 Task: Add Sprouts Milk Chocolate Covered Almonds to the cart.
Action: Mouse moved to (24, 72)
Screenshot: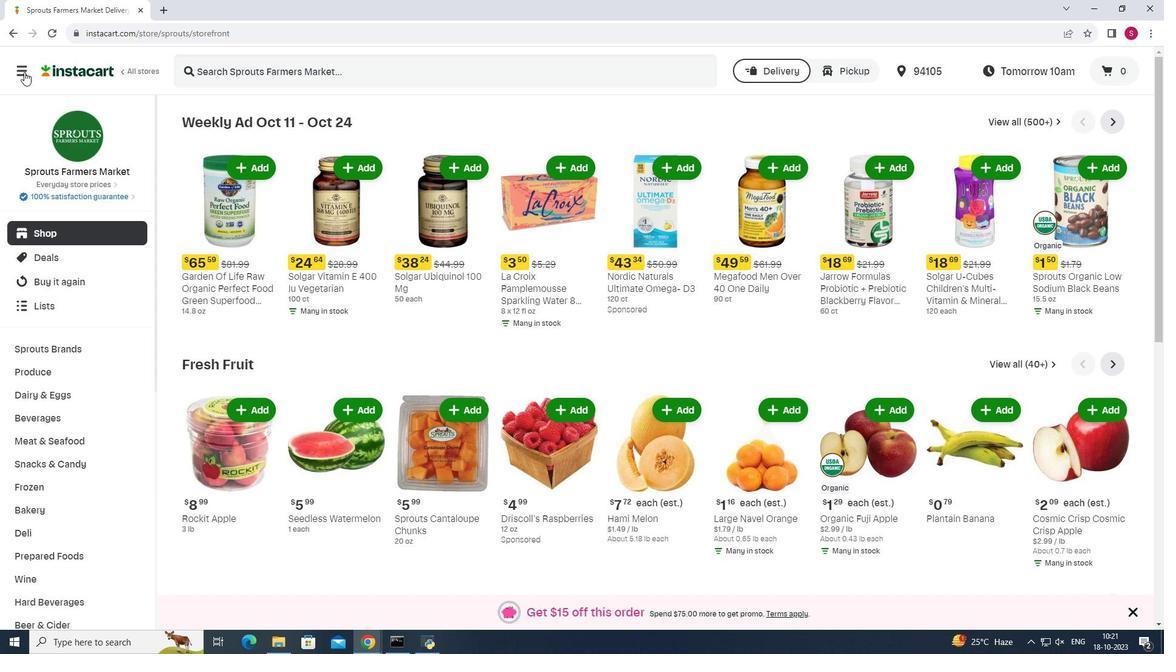 
Action: Mouse pressed left at (24, 72)
Screenshot: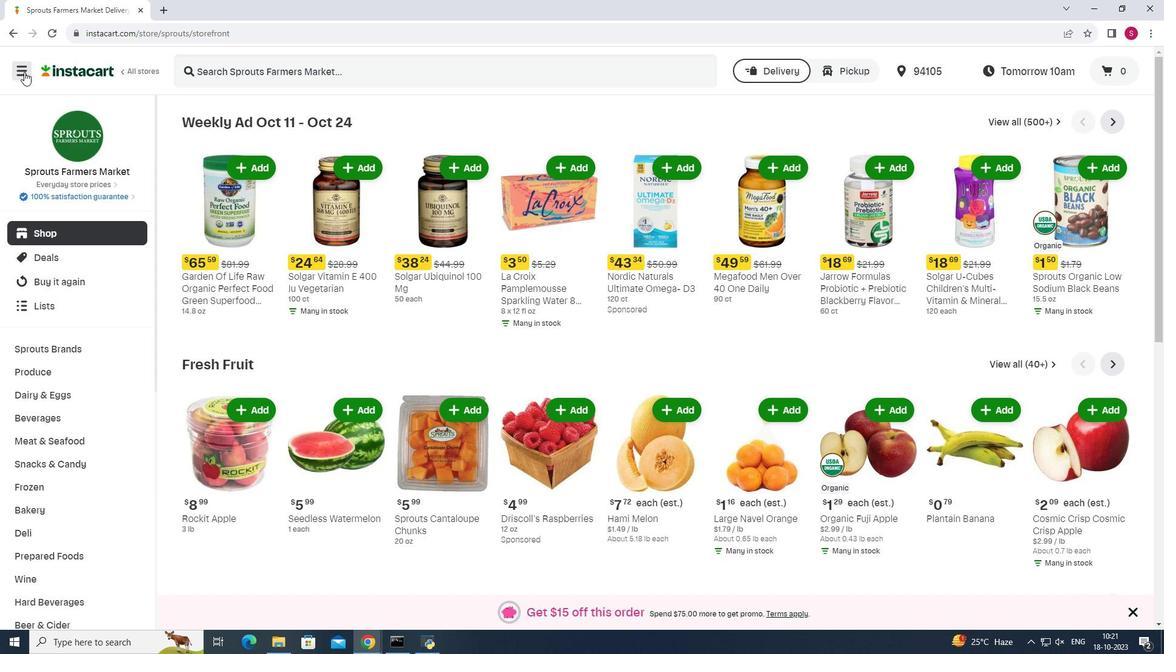 
Action: Mouse moved to (77, 317)
Screenshot: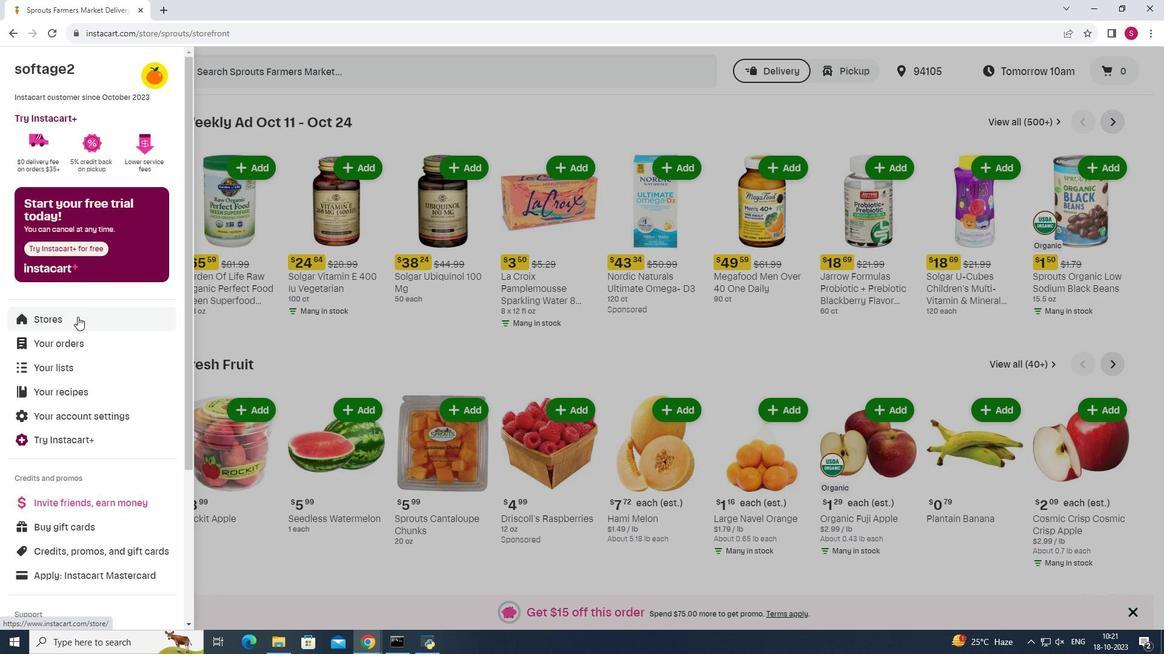 
Action: Mouse pressed left at (77, 317)
Screenshot: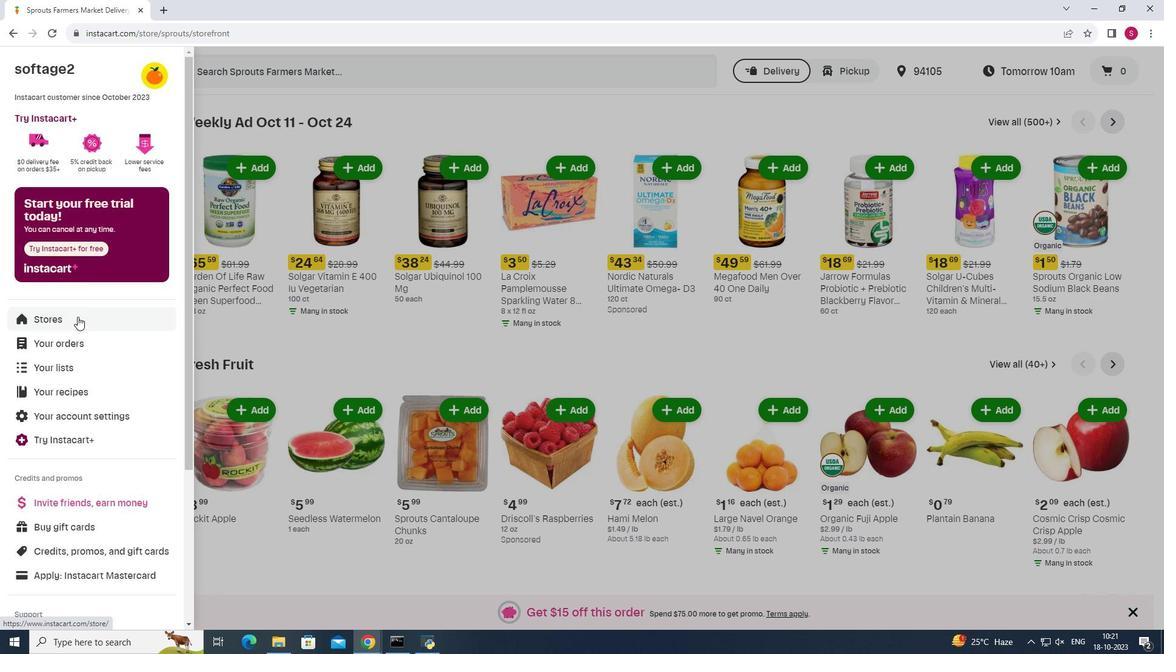 
Action: Mouse moved to (286, 108)
Screenshot: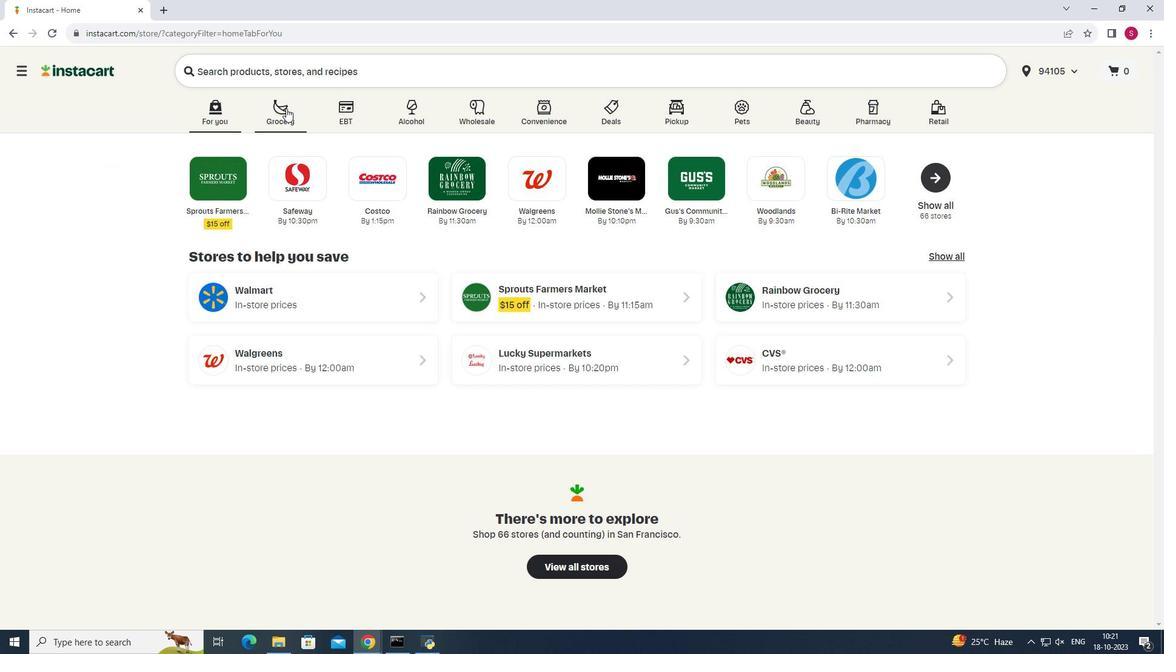 
Action: Mouse pressed left at (286, 108)
Screenshot: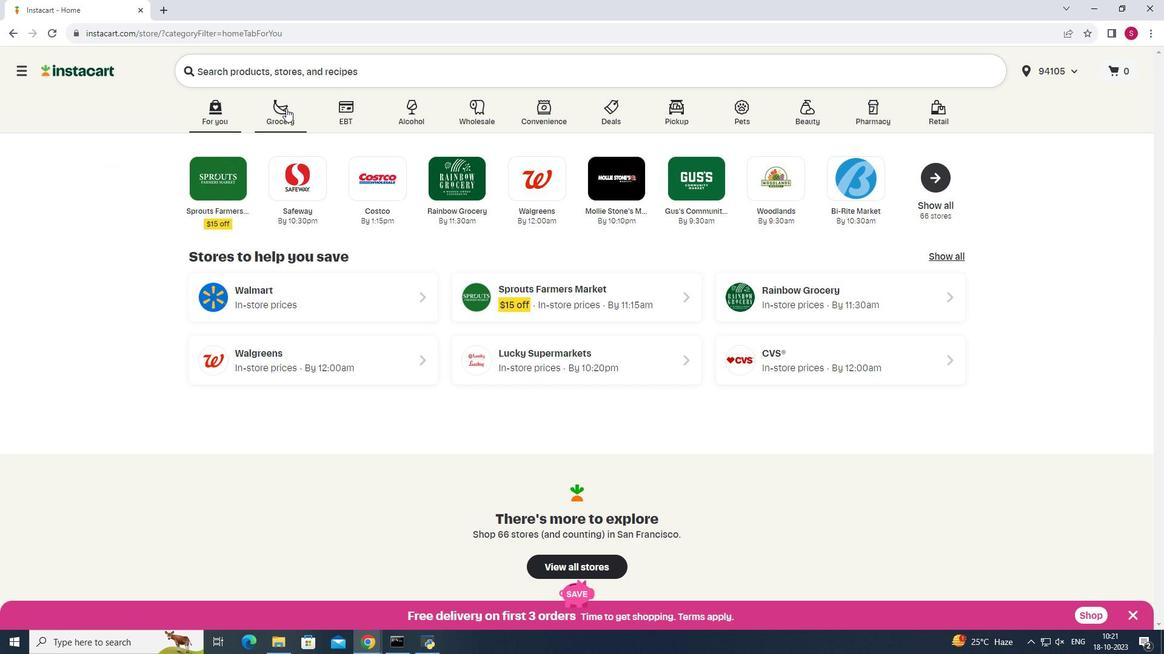
Action: Mouse moved to (840, 164)
Screenshot: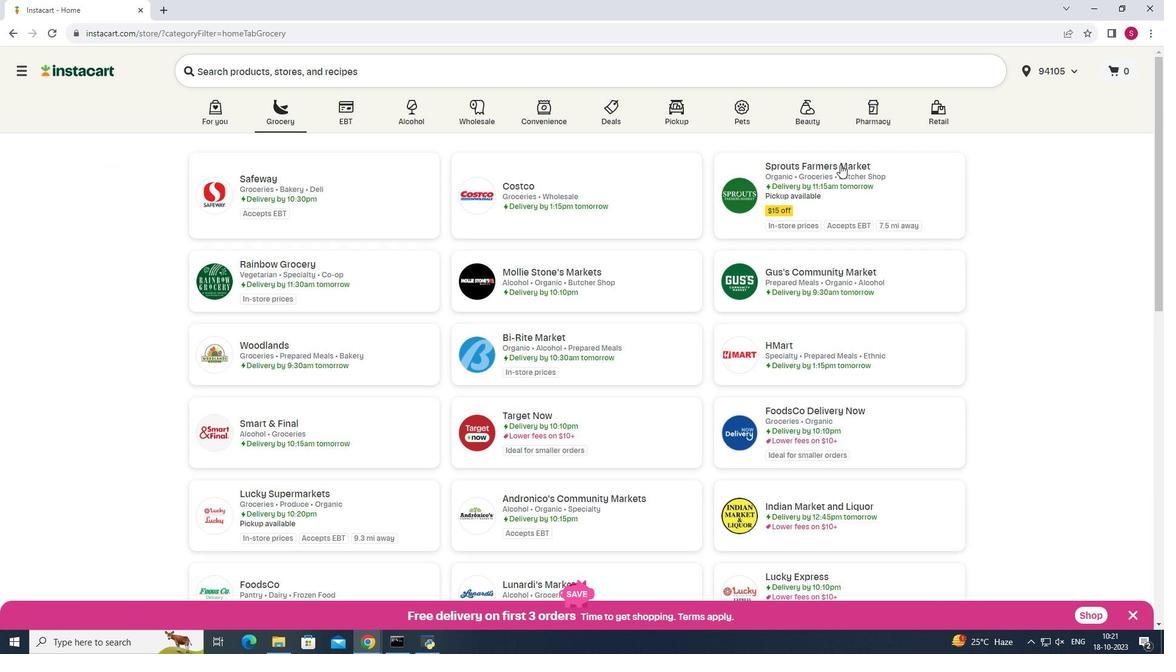 
Action: Mouse pressed left at (840, 164)
Screenshot: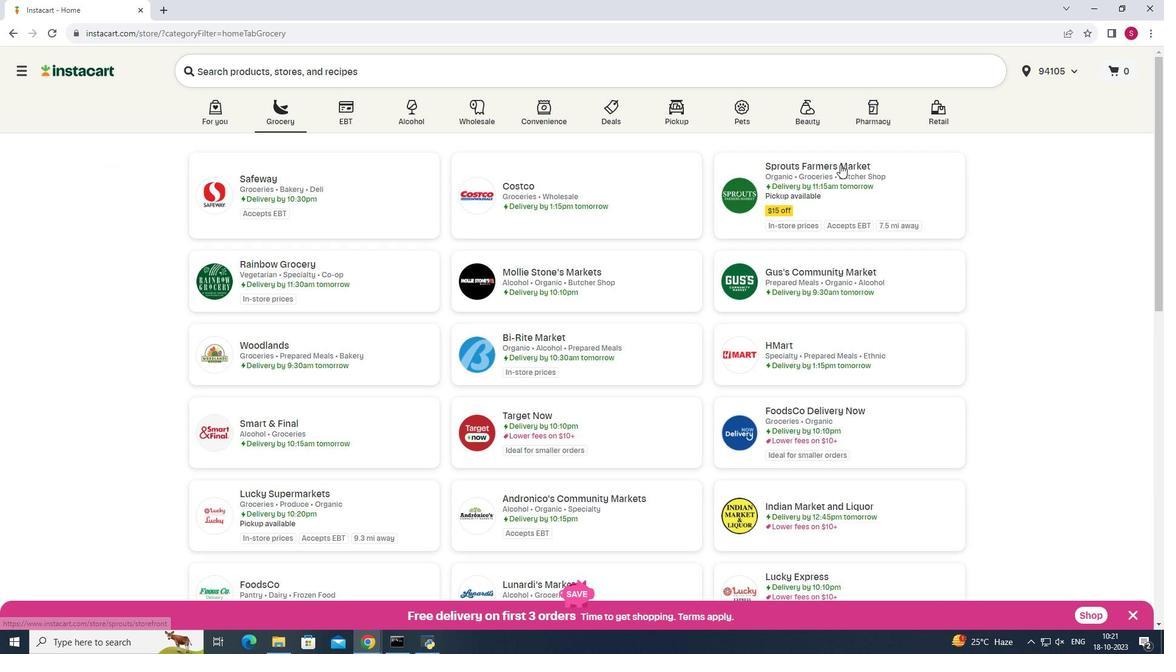 
Action: Mouse moved to (58, 462)
Screenshot: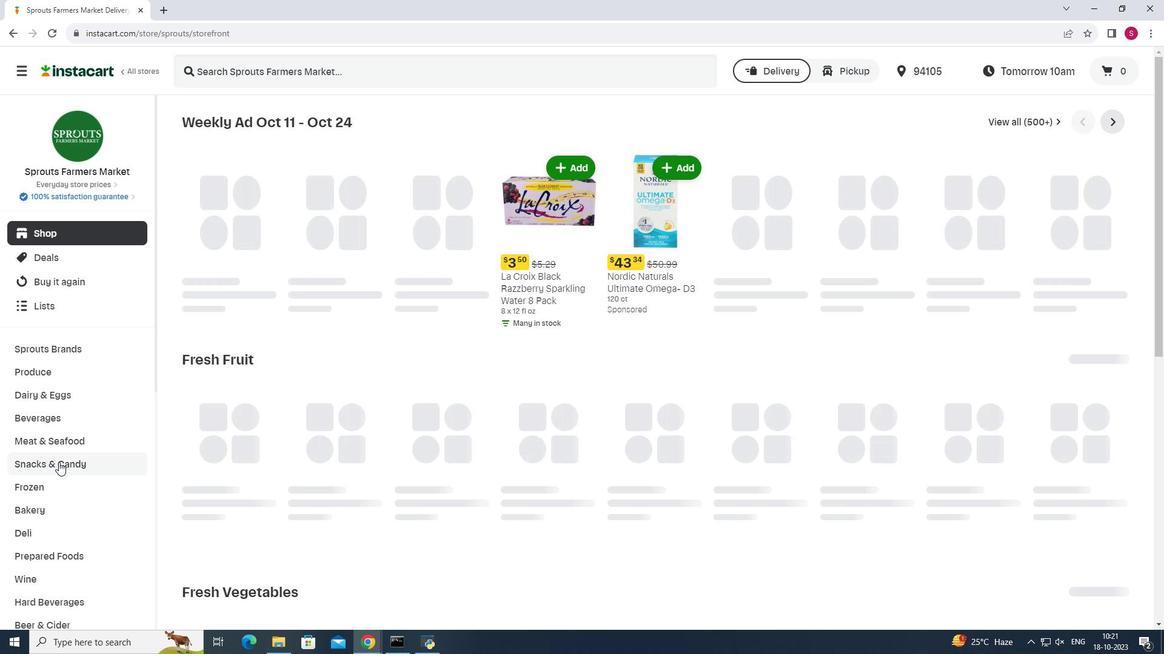 
Action: Mouse pressed left at (58, 462)
Screenshot: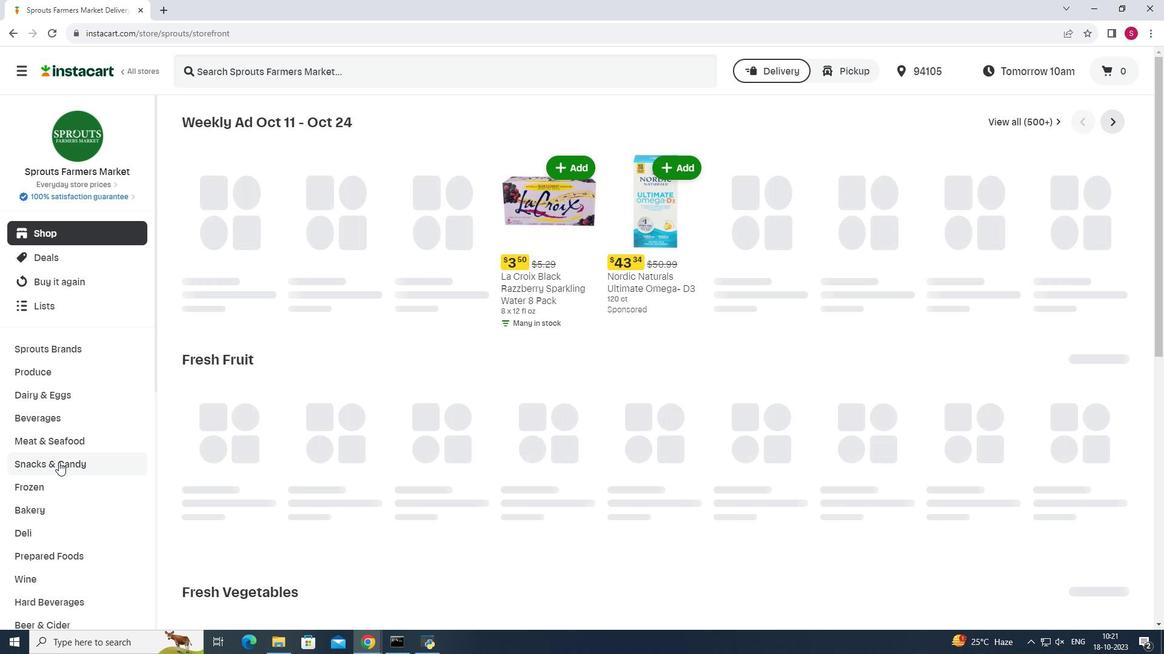 
Action: Mouse moved to (329, 147)
Screenshot: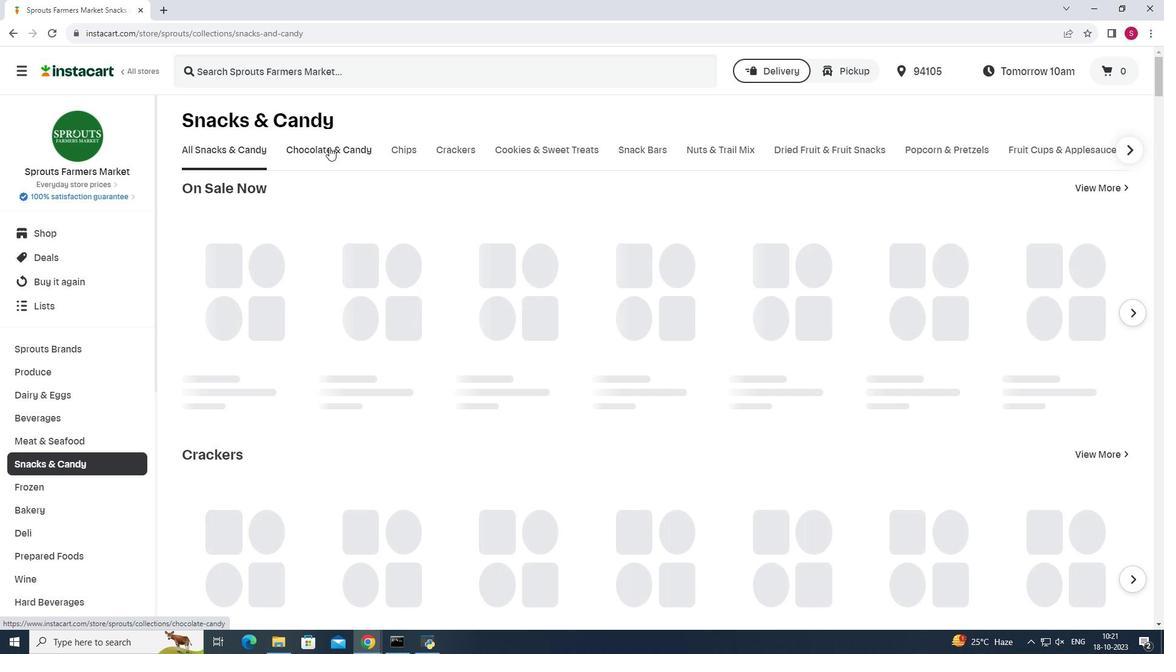 
Action: Mouse pressed left at (329, 147)
Screenshot: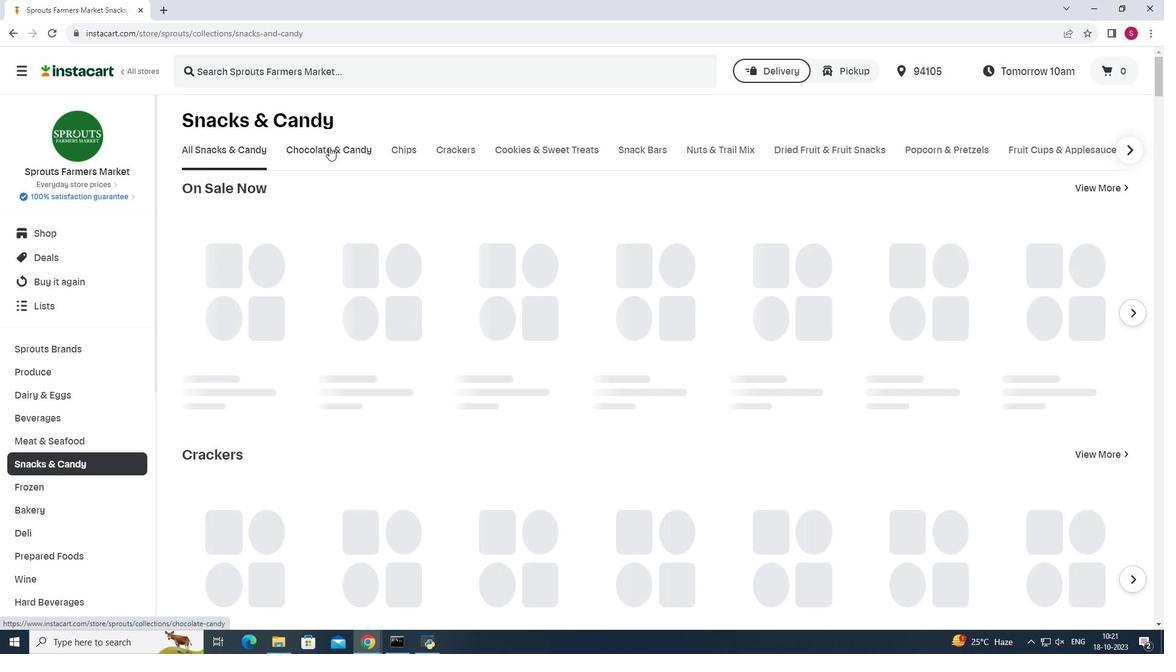 
Action: Mouse moved to (311, 200)
Screenshot: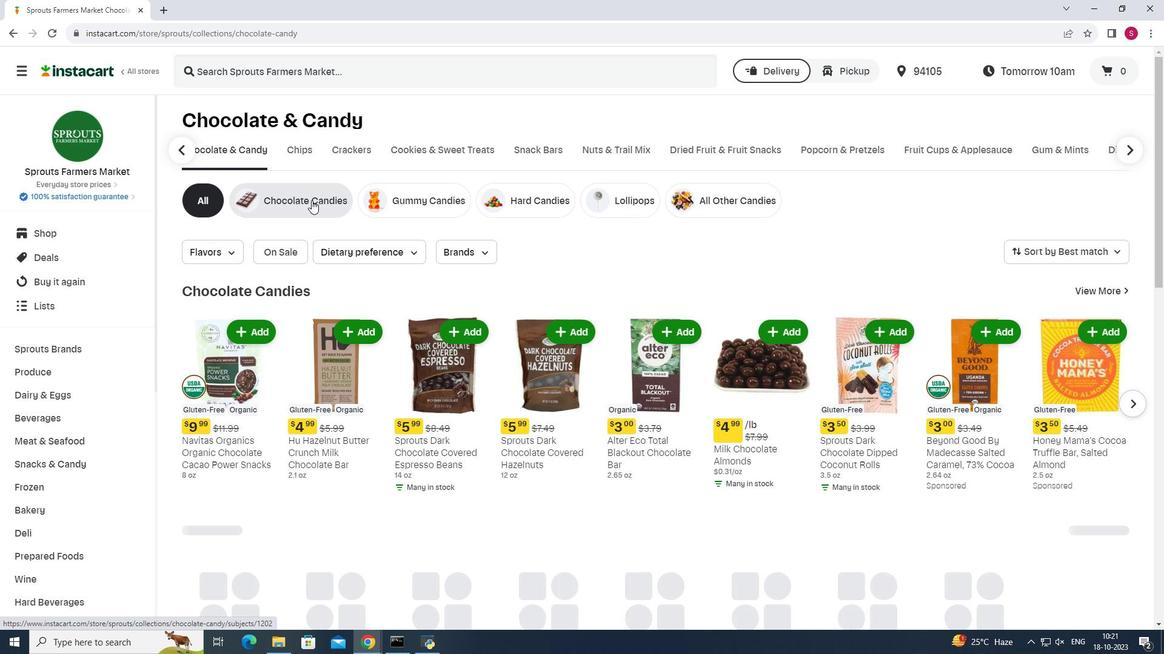 
Action: Mouse pressed left at (311, 200)
Screenshot: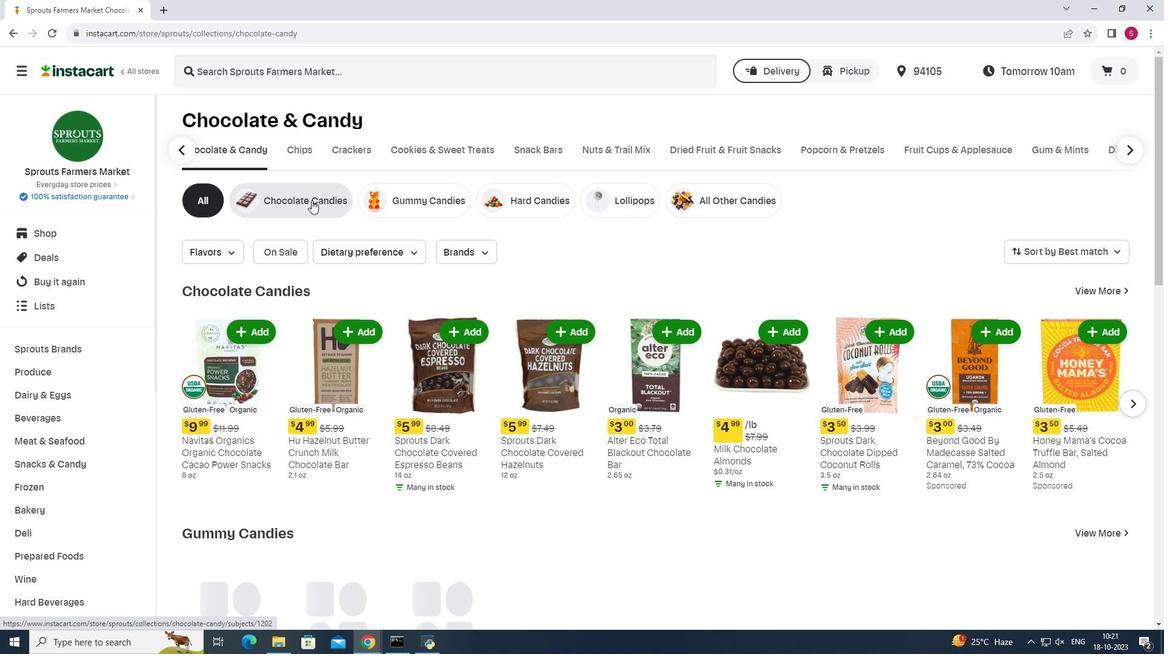 
Action: Mouse moved to (430, 67)
Screenshot: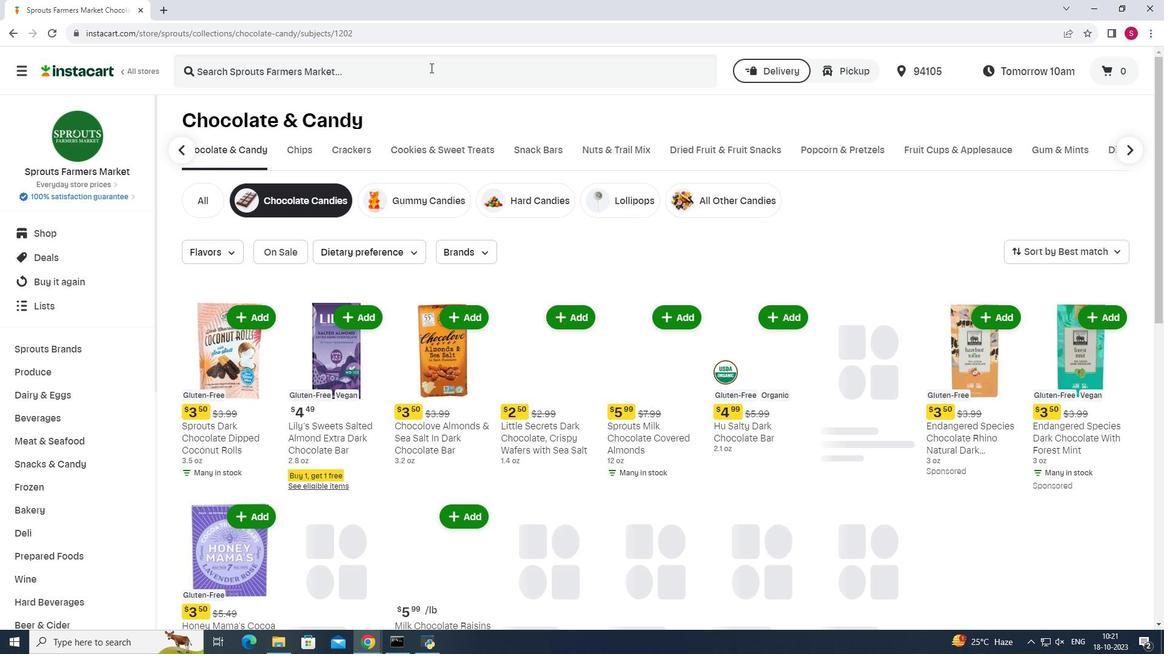 
Action: Mouse pressed left at (430, 67)
Screenshot: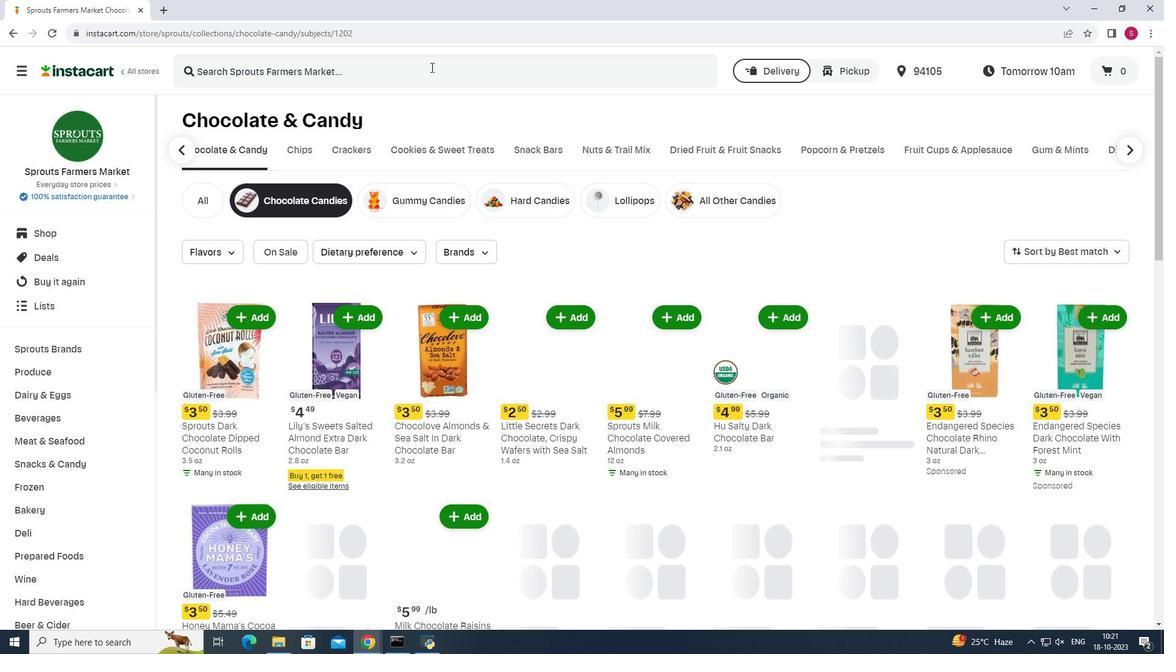 
Action: Mouse moved to (431, 67)
Screenshot: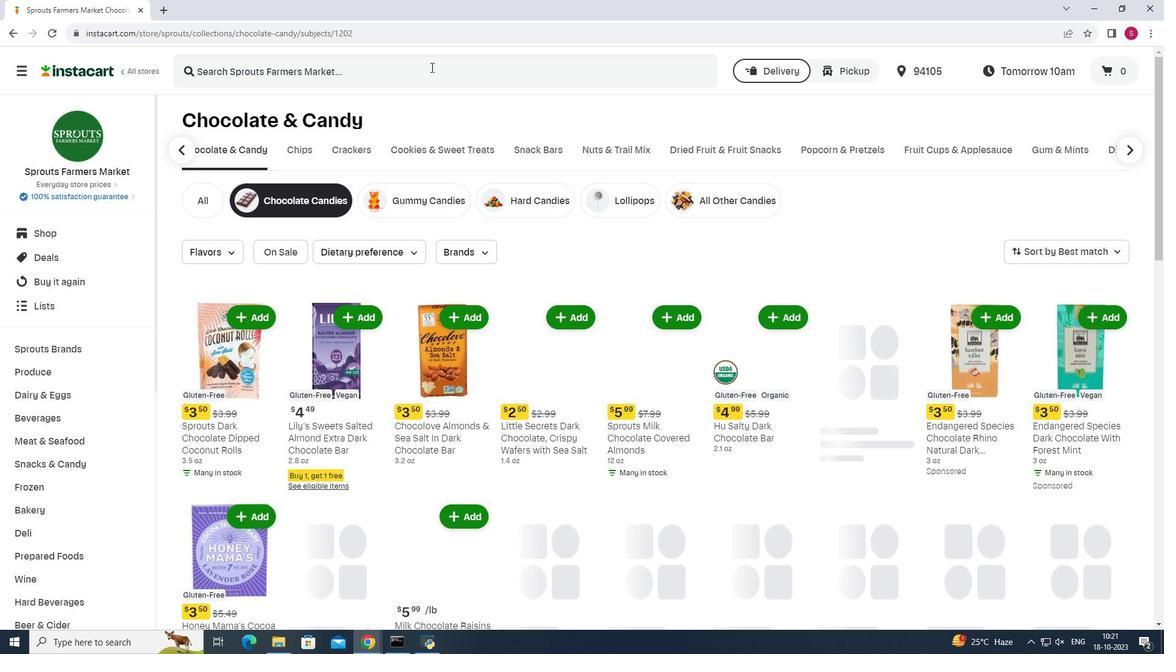 
Action: Key pressed <Key.shift>Sprouts<Key.space><Key.shift>Milk<Key.space><Key.shift>Chocolate<Key.space><Key.shift>Covered<Key.space><Key.shift>Almonds<Key.enter>
Screenshot: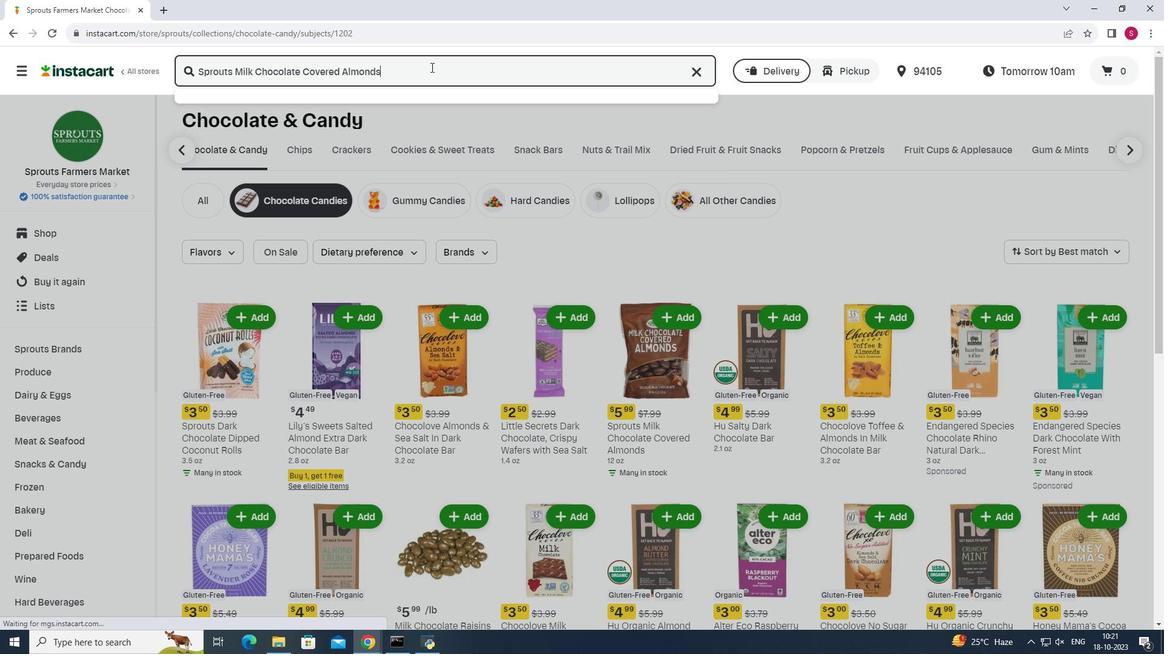 
Action: Mouse moved to (520, 194)
Screenshot: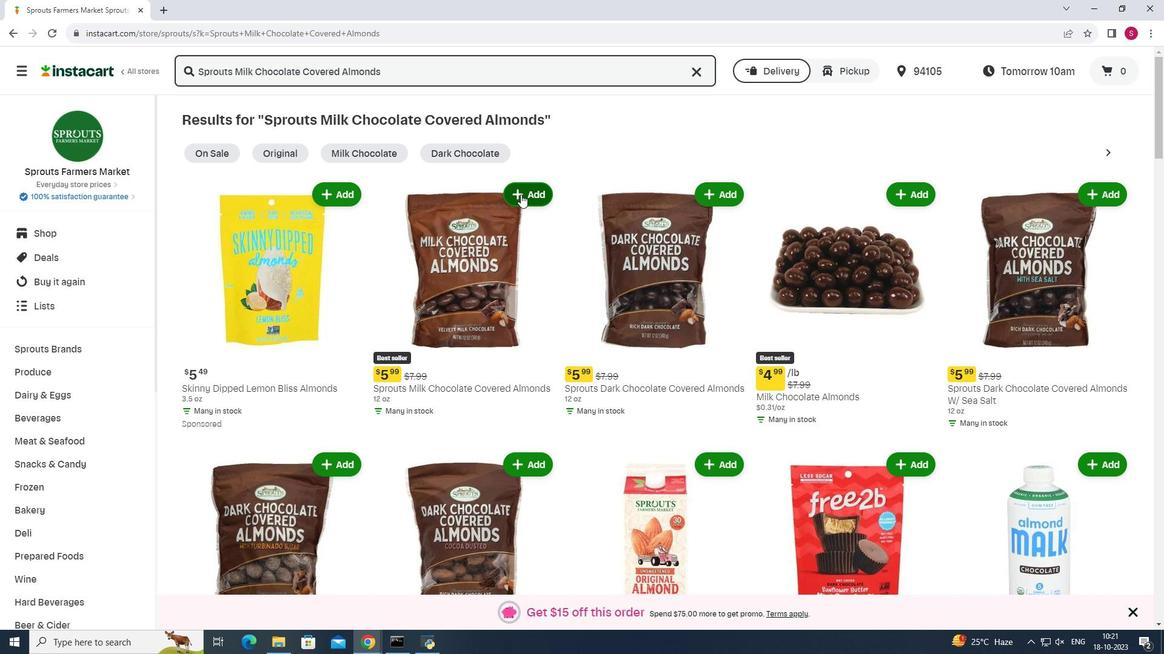 
Action: Mouse pressed left at (520, 194)
Screenshot: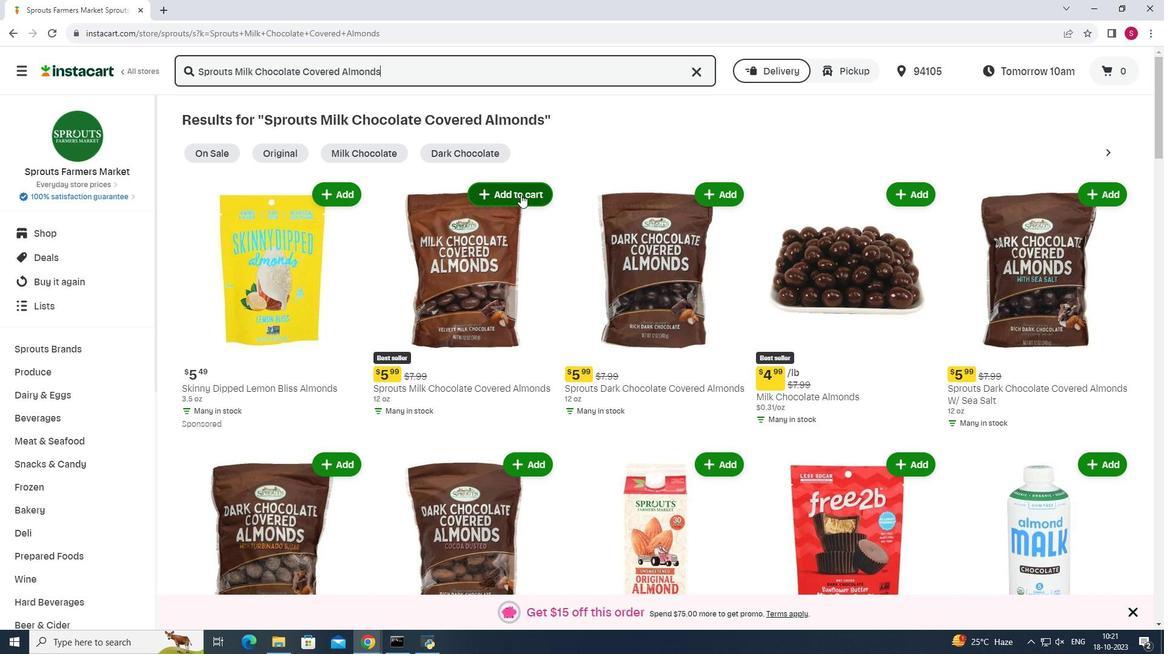 
Action: Mouse moved to (717, 184)
Screenshot: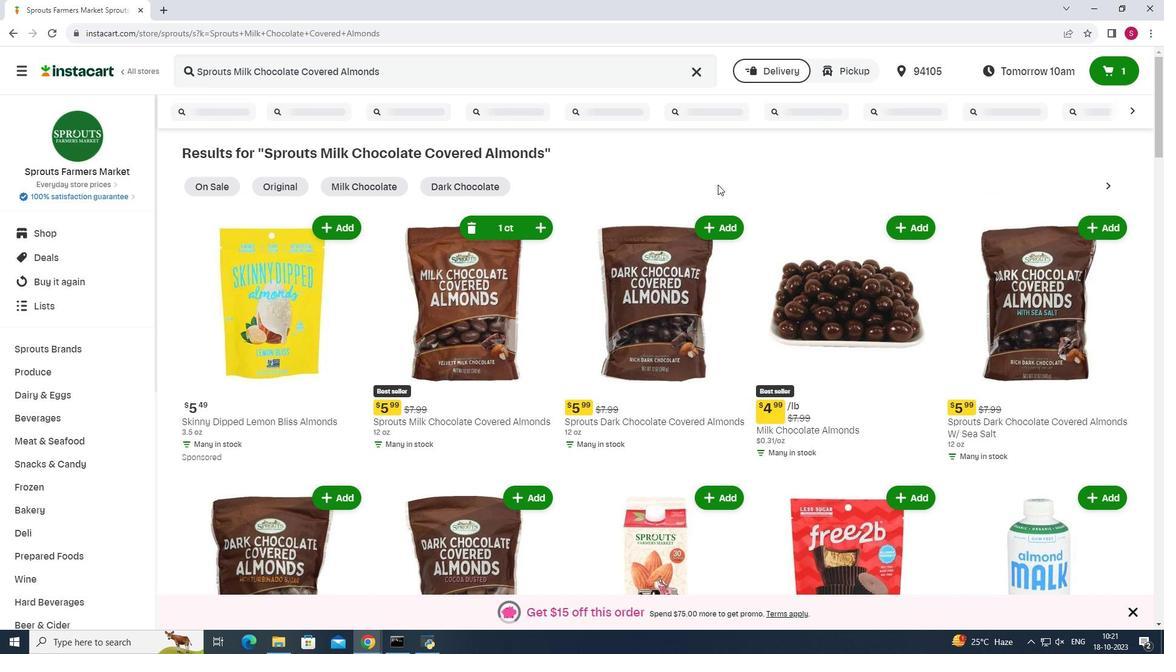 
